 Task: Change Function to No Action
Action: Mouse moved to (63, 12)
Screenshot: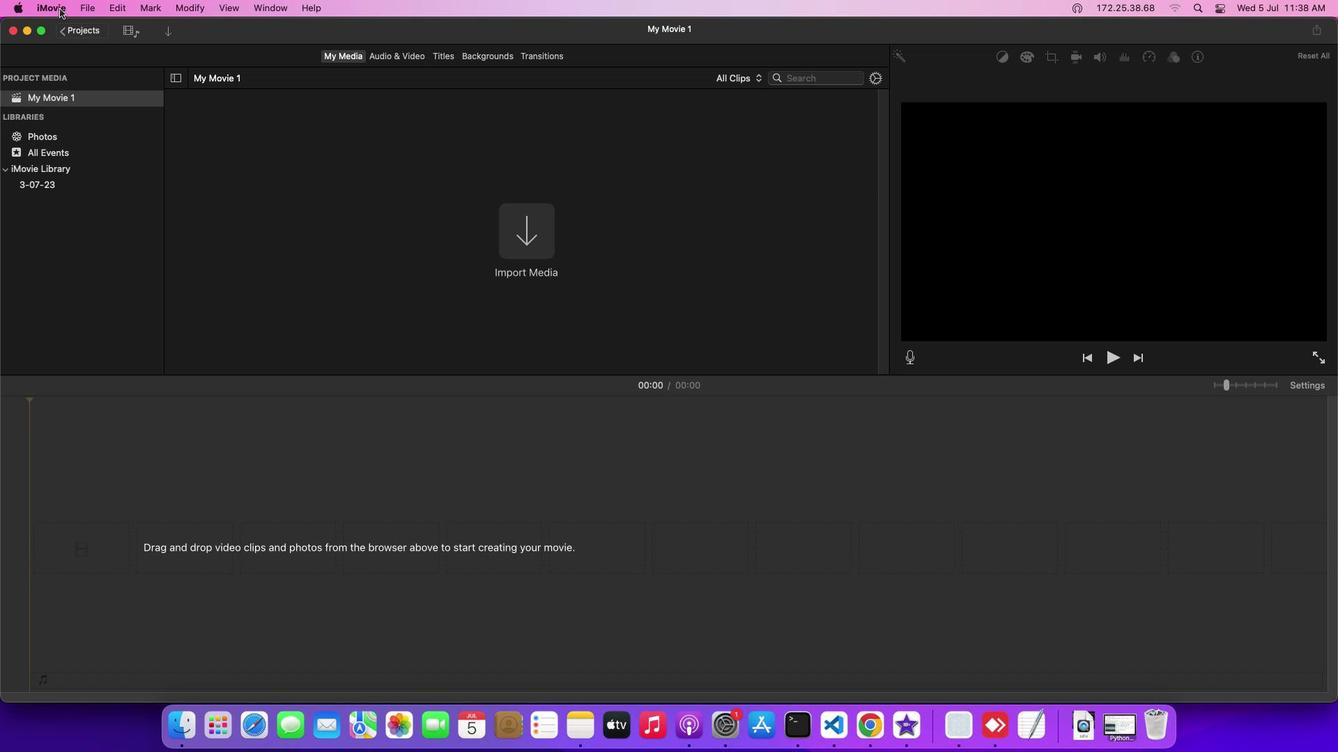
Action: Mouse pressed left at (63, 12)
Screenshot: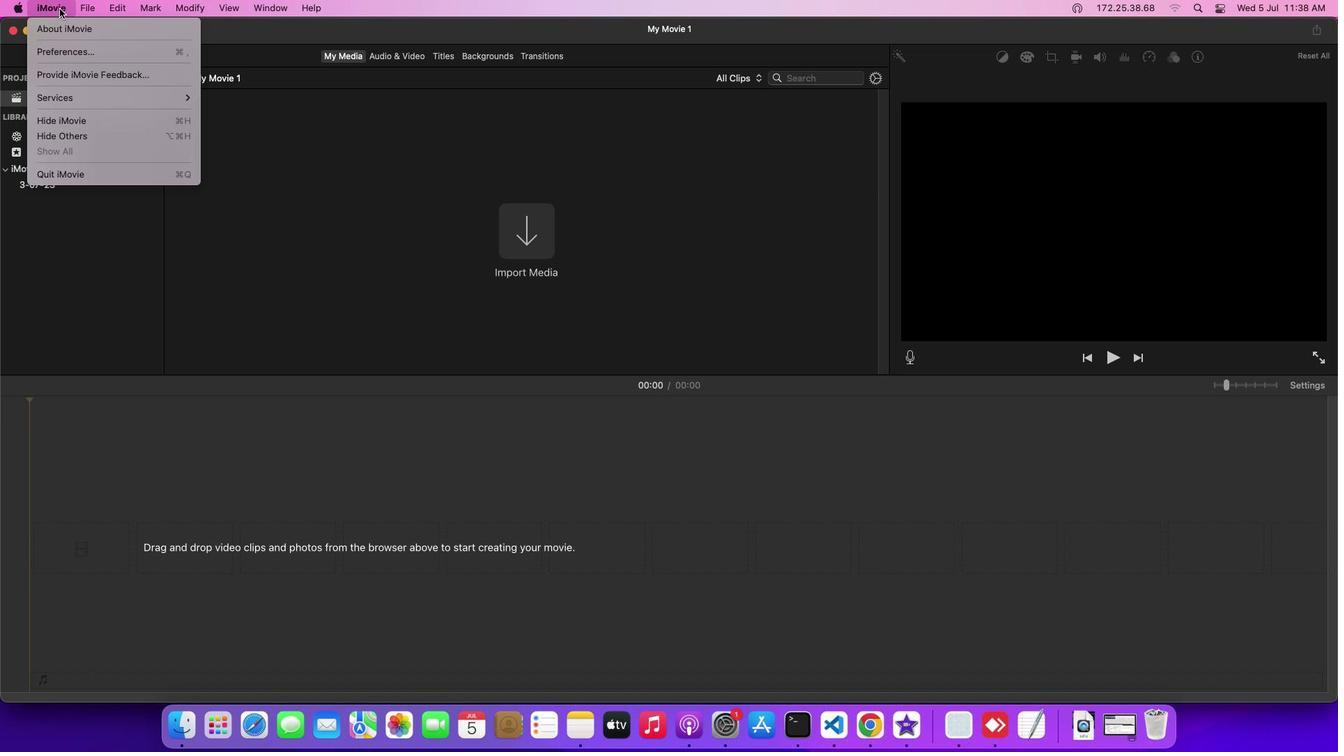 
Action: Mouse moved to (62, 101)
Screenshot: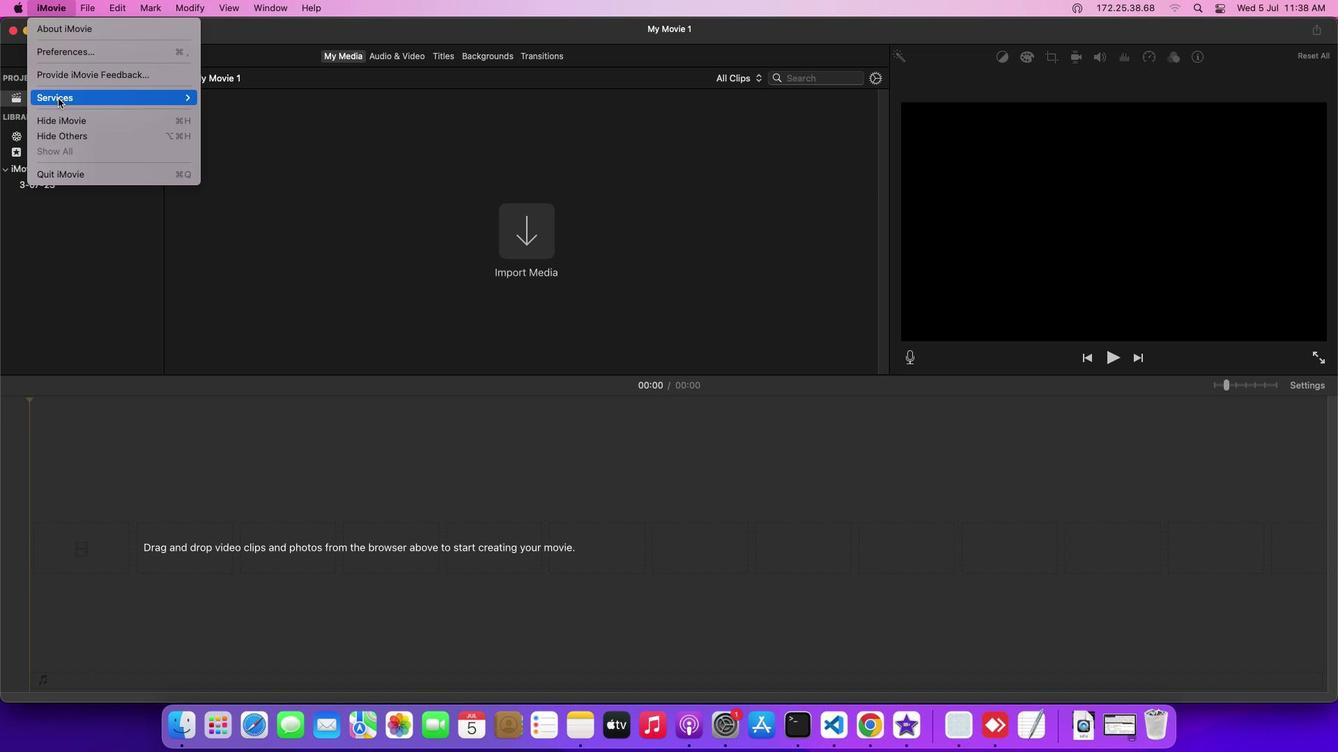 
Action: Mouse pressed left at (62, 101)
Screenshot: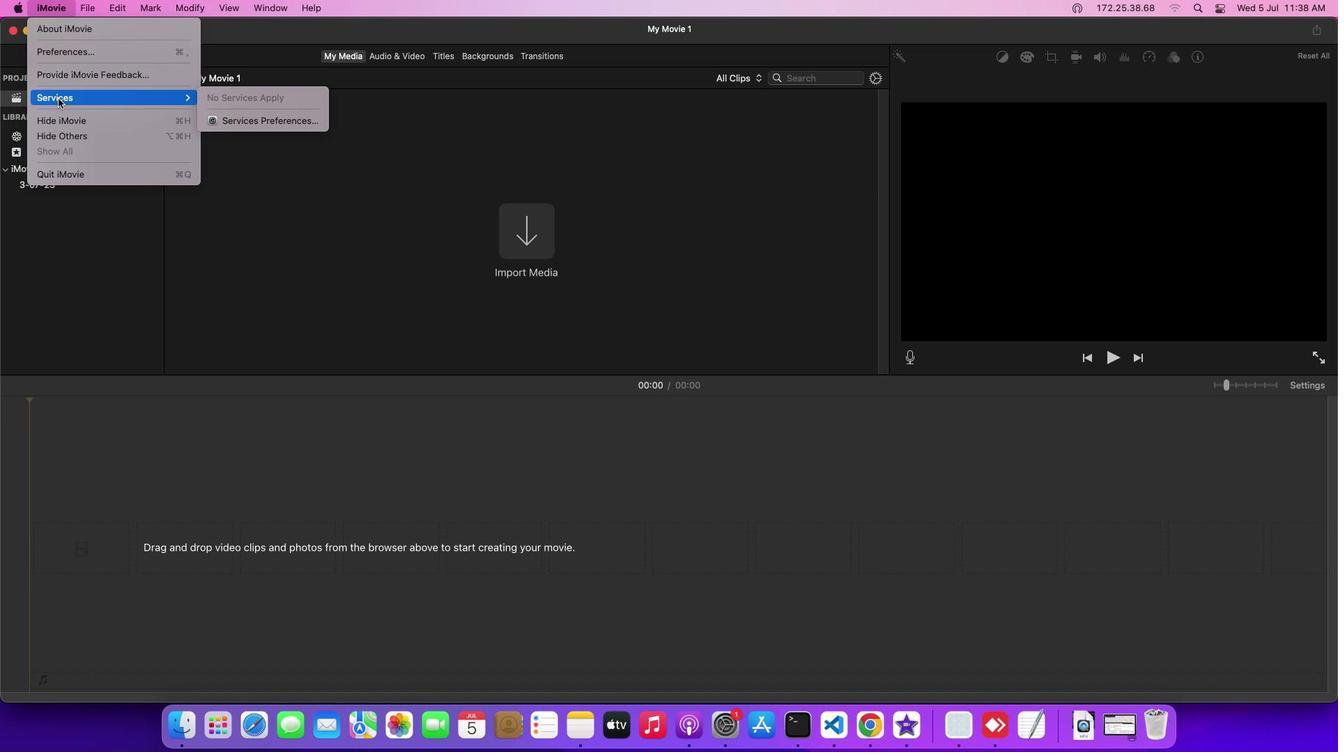 
Action: Mouse moved to (229, 119)
Screenshot: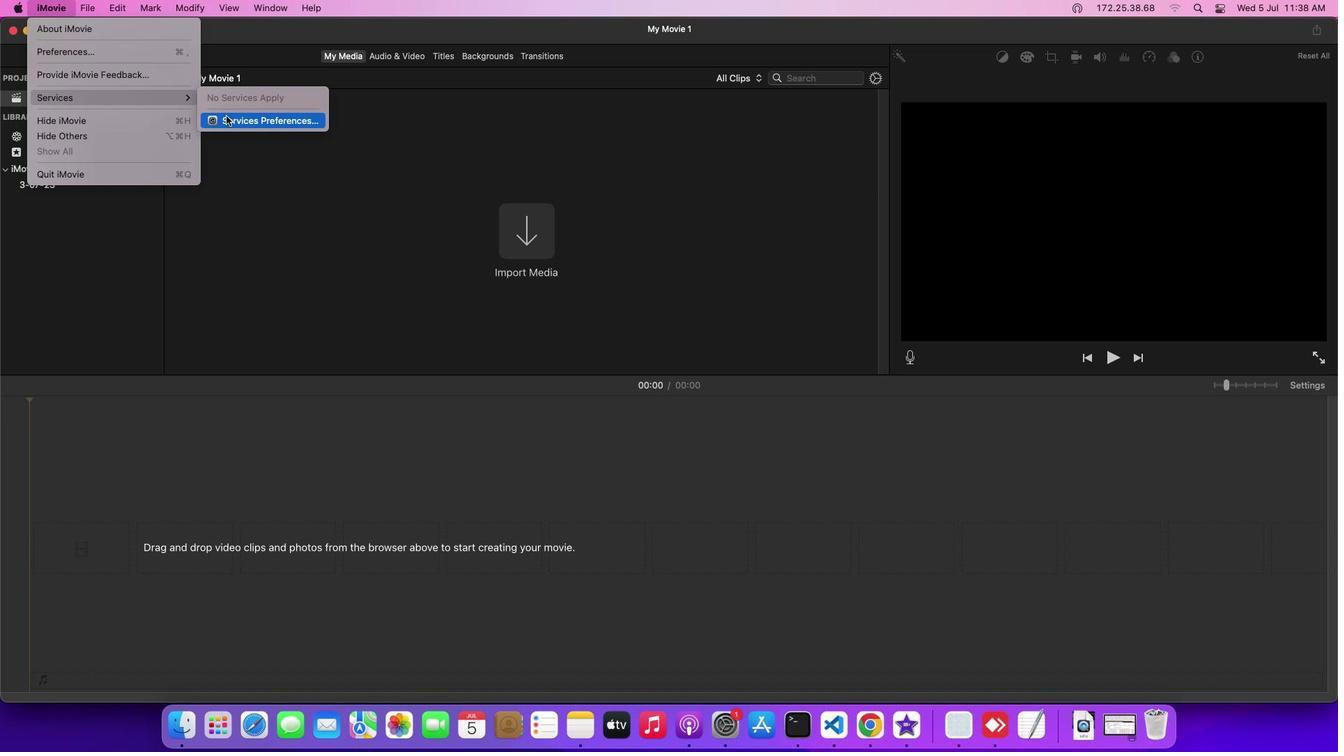 
Action: Mouse pressed left at (229, 119)
Screenshot: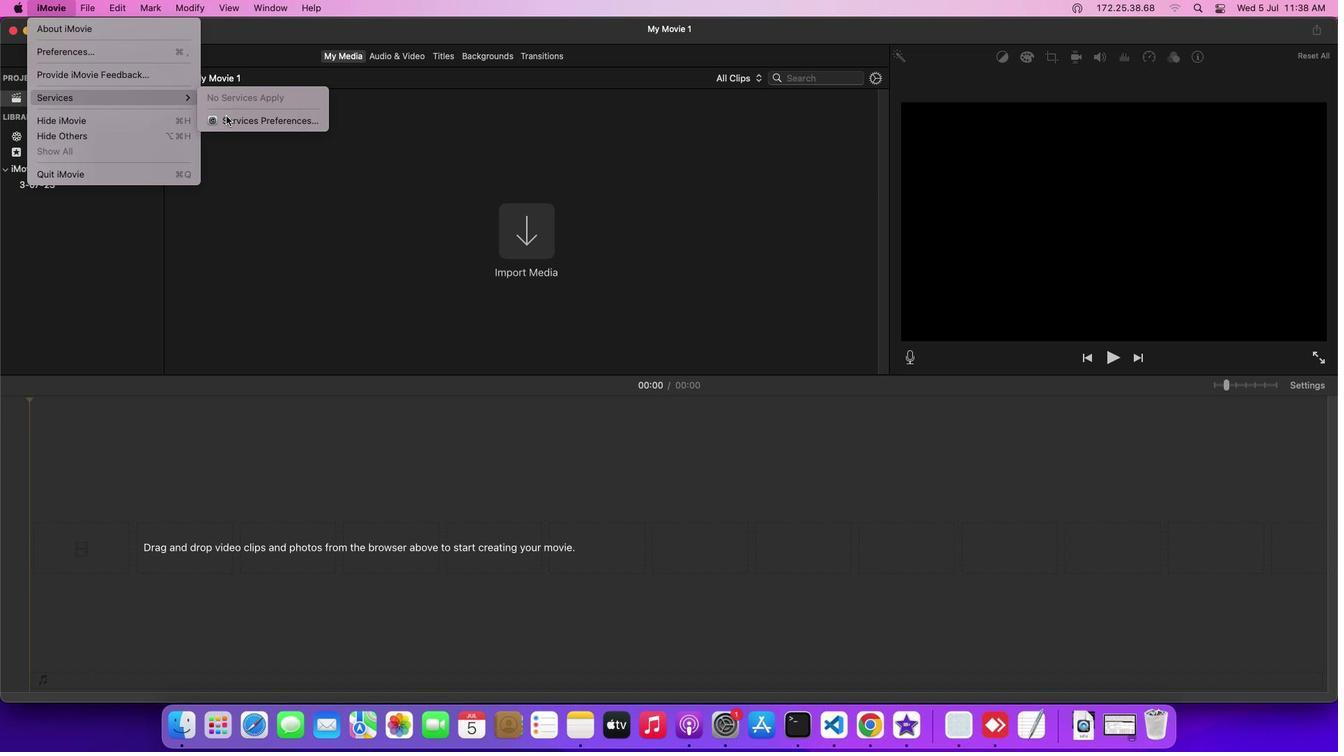 
Action: Mouse moved to (646, 213)
Screenshot: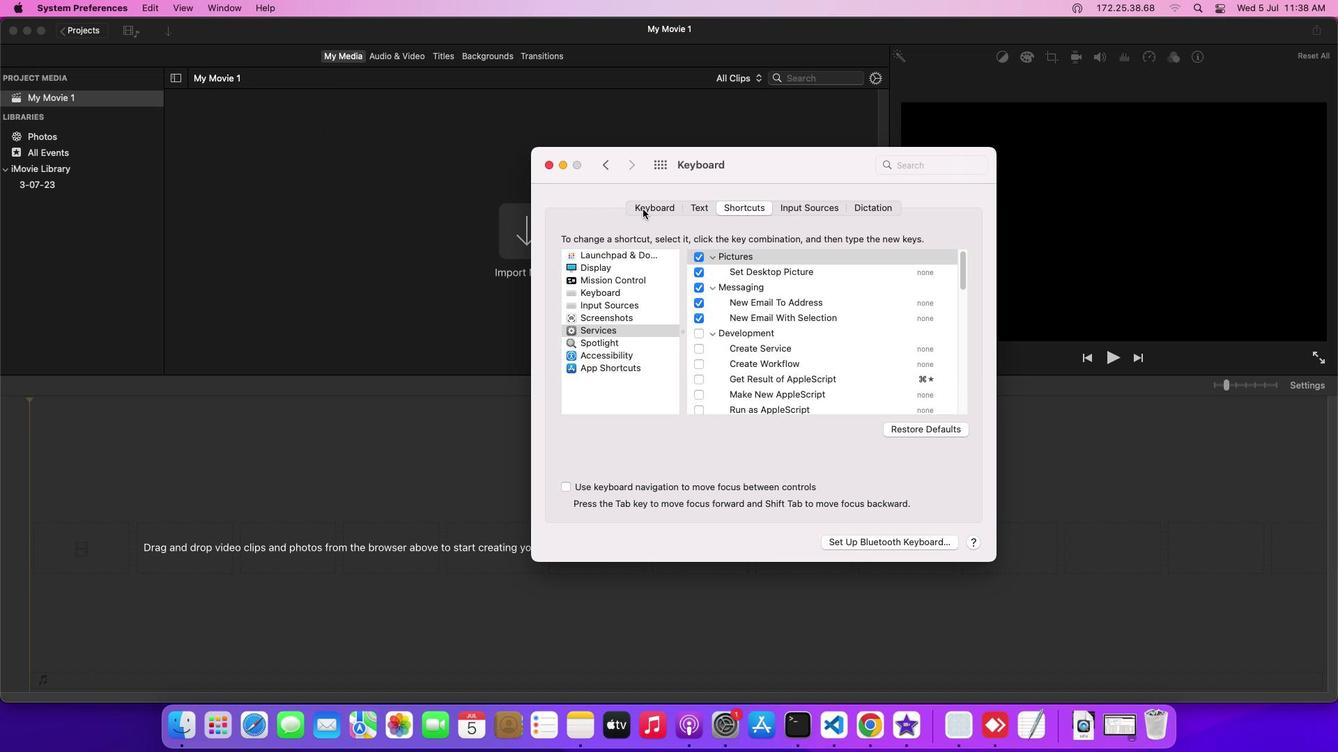 
Action: Mouse pressed left at (646, 213)
Screenshot: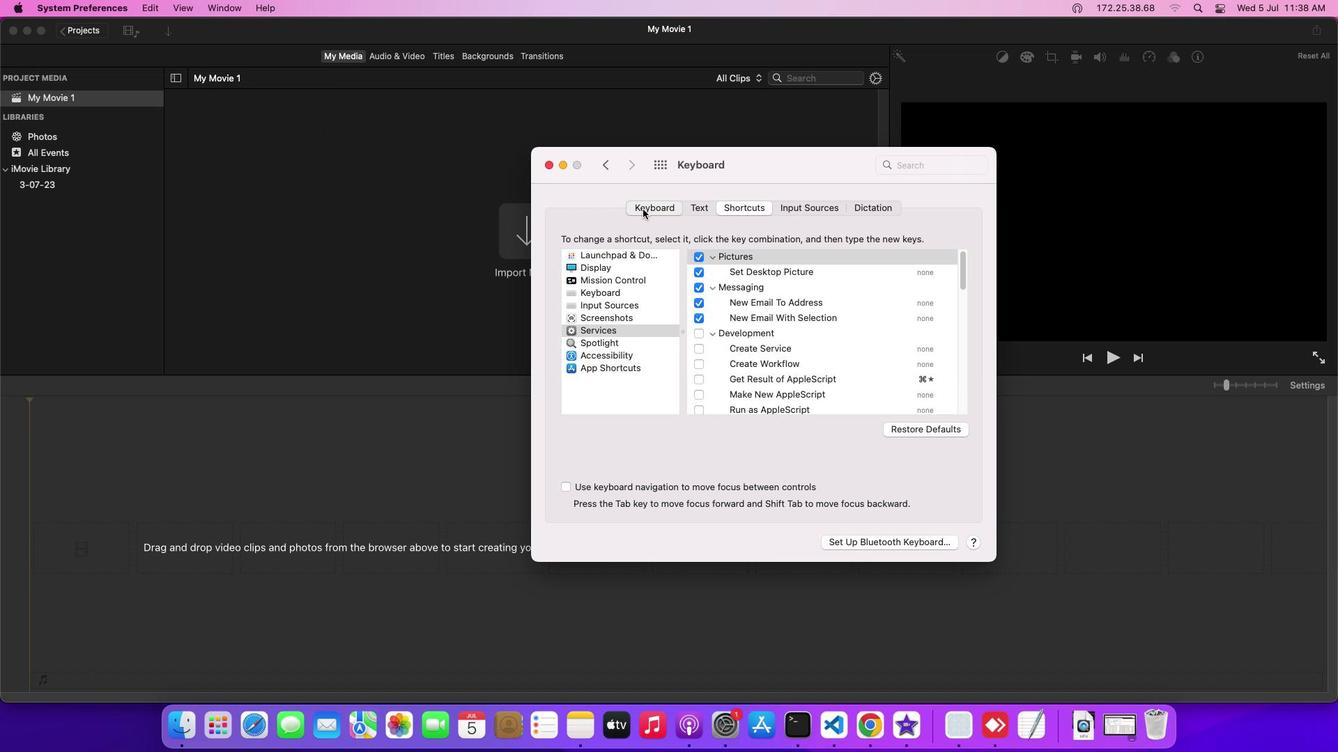 
Action: Mouse moved to (905, 500)
Screenshot: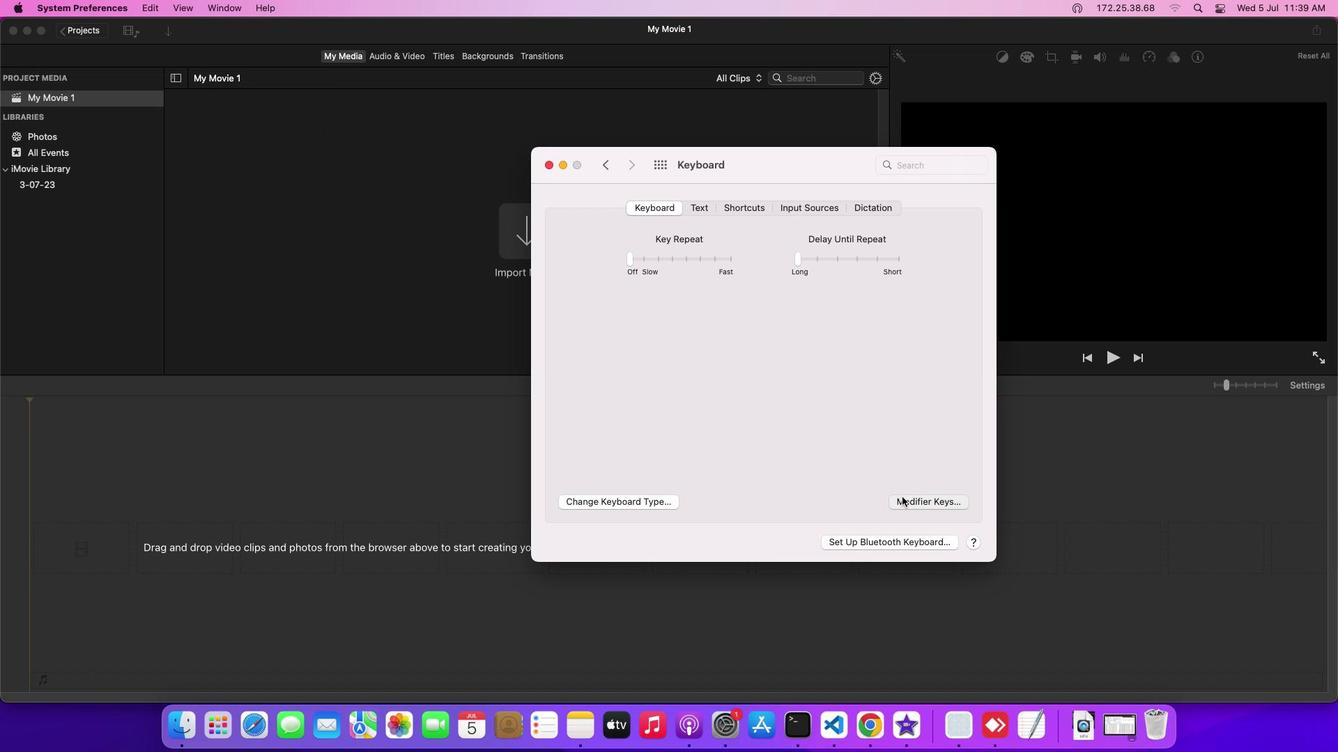 
Action: Mouse pressed left at (905, 500)
Screenshot: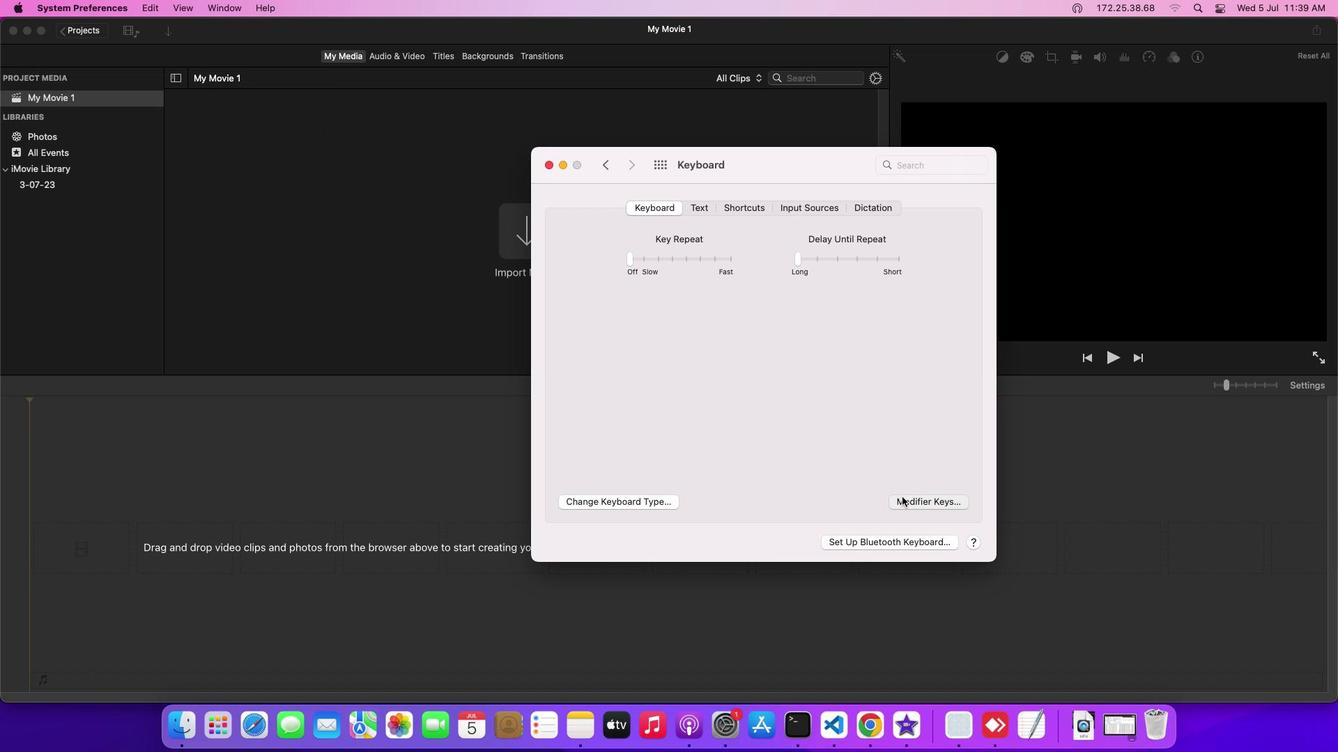 
Action: Mouse moved to (839, 358)
Screenshot: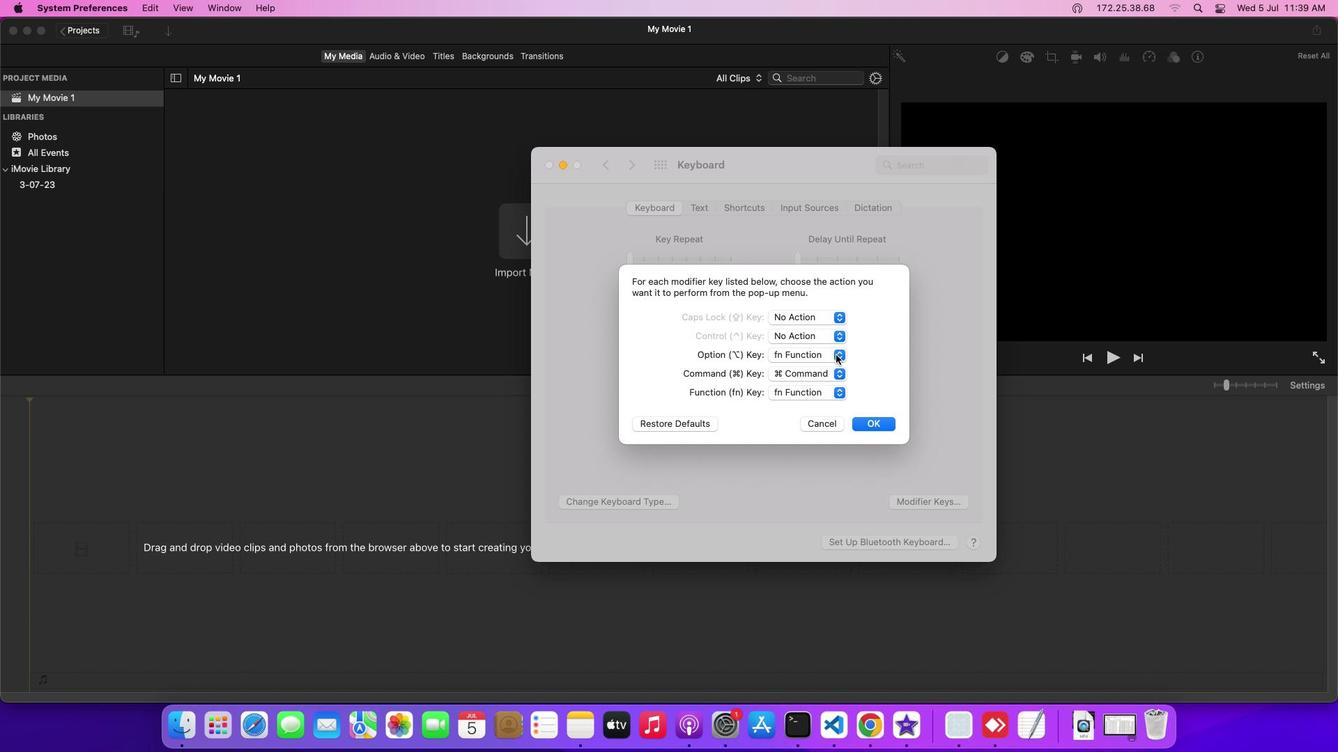 
Action: Mouse pressed left at (839, 358)
Screenshot: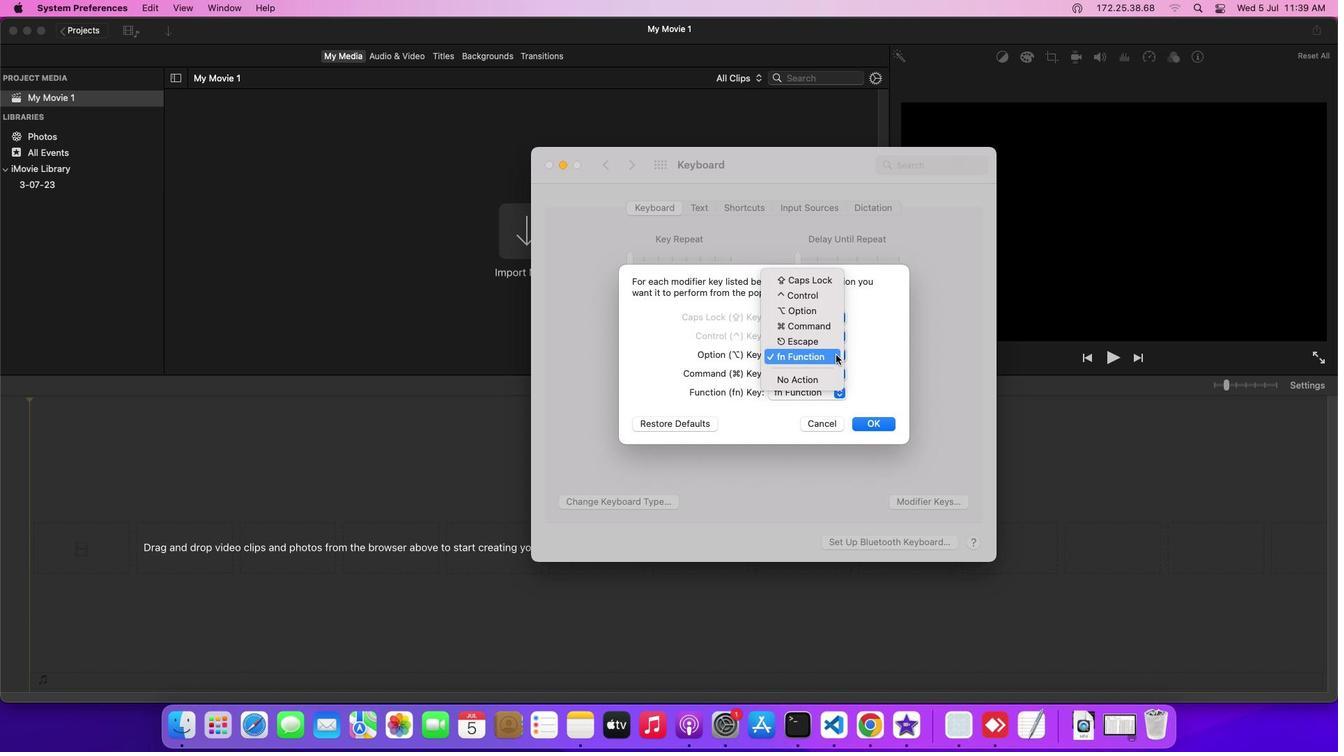 
Action: Mouse moved to (830, 379)
Screenshot: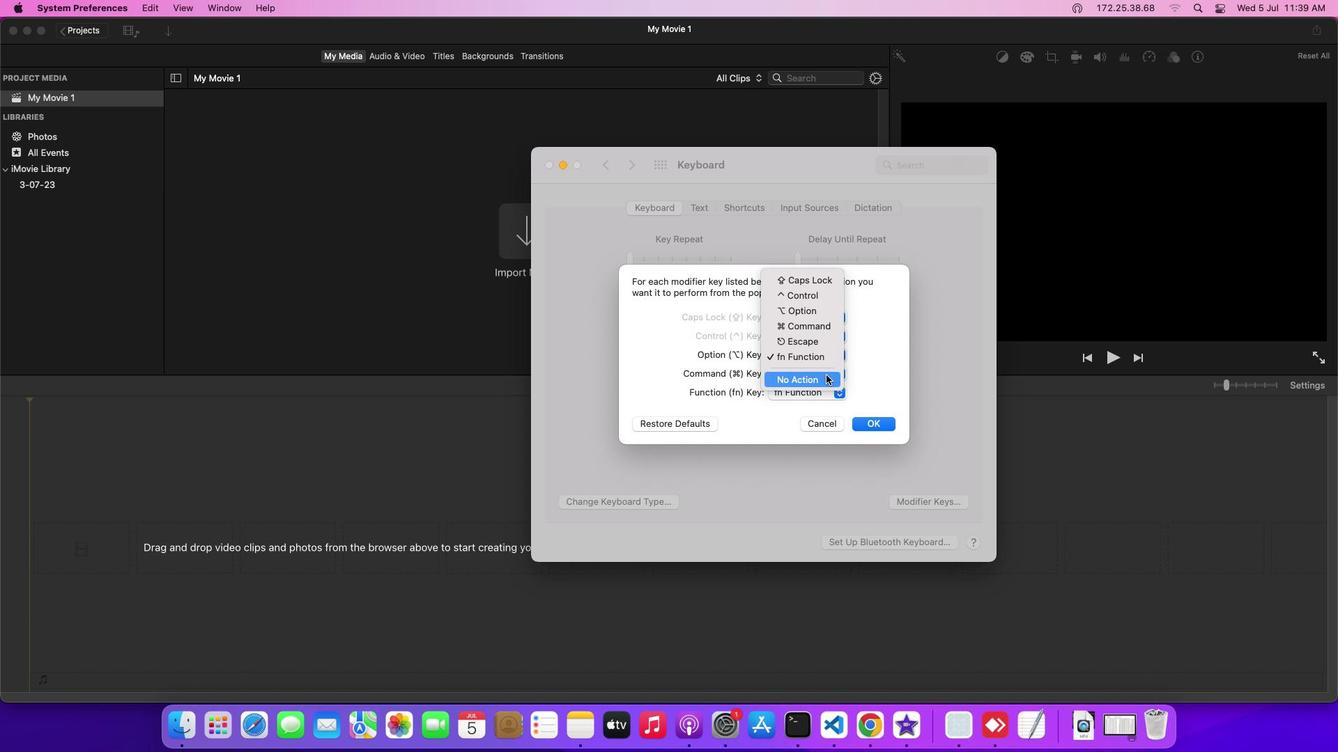 
Action: Mouse pressed left at (830, 379)
Screenshot: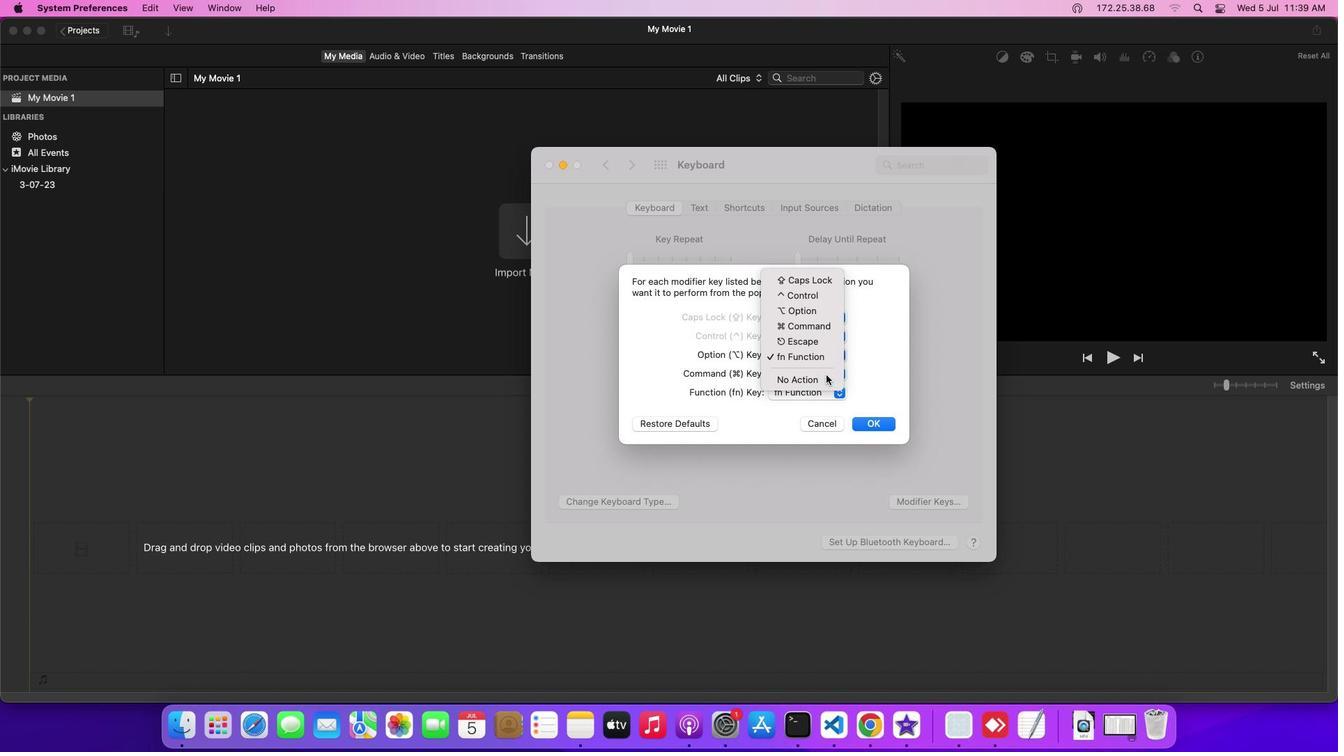
Action: Mouse moved to (889, 426)
Screenshot: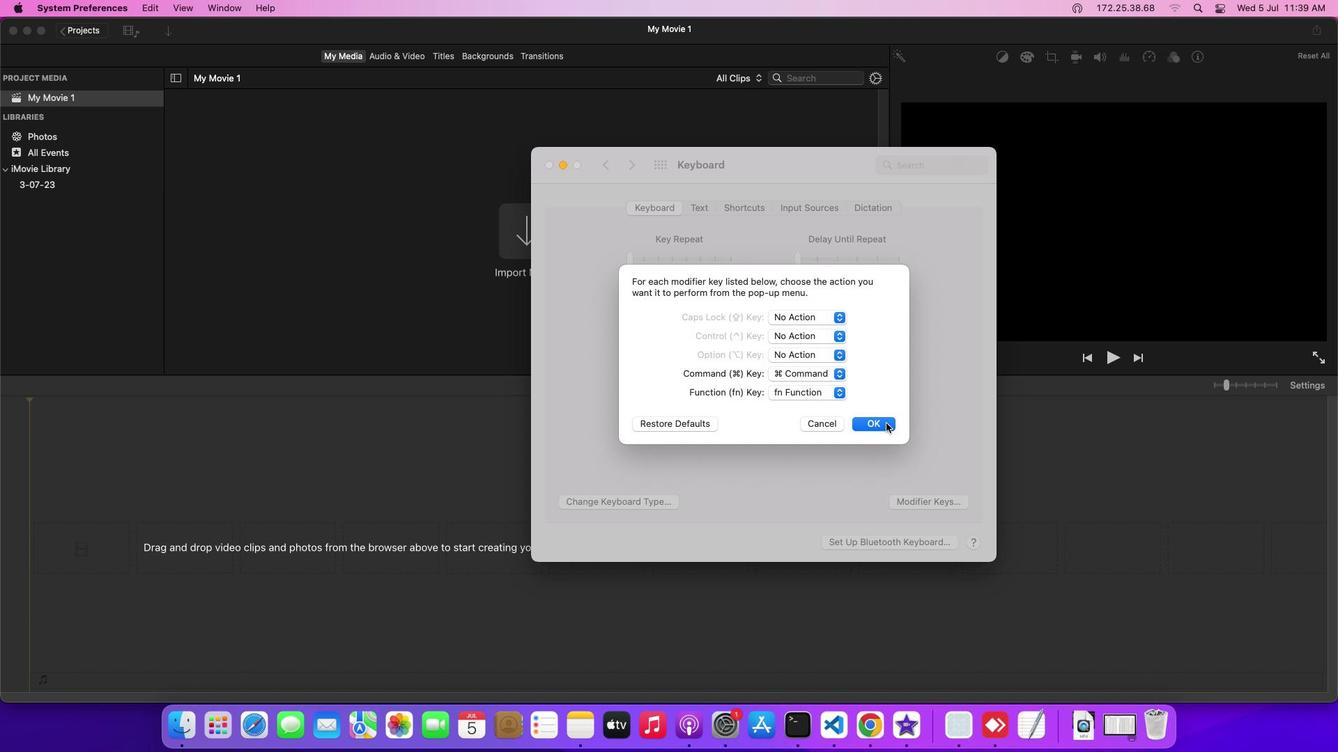 
Action: Mouse pressed left at (889, 426)
Screenshot: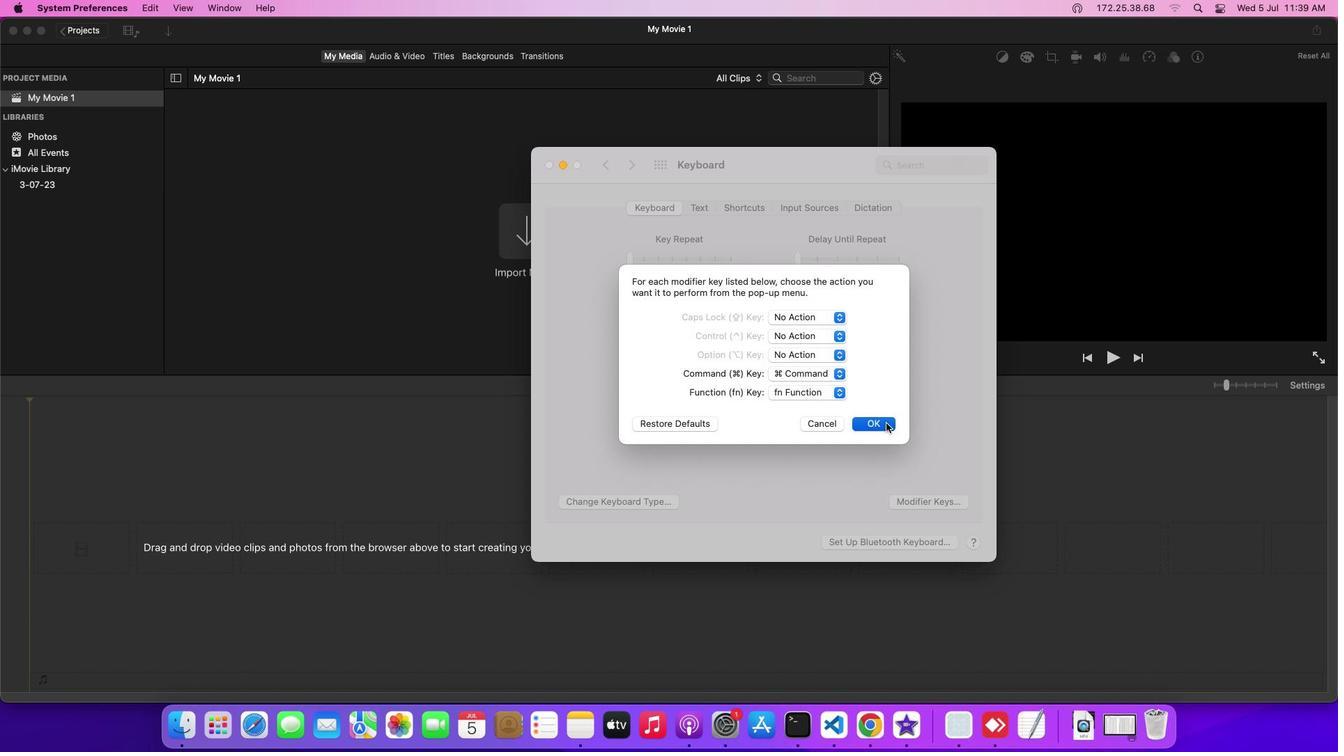 
